 Task: Move the email titled 'hello' from the 'Drafts' folder to the 'friends' folder.
Action: Mouse moved to (38, 89)
Screenshot: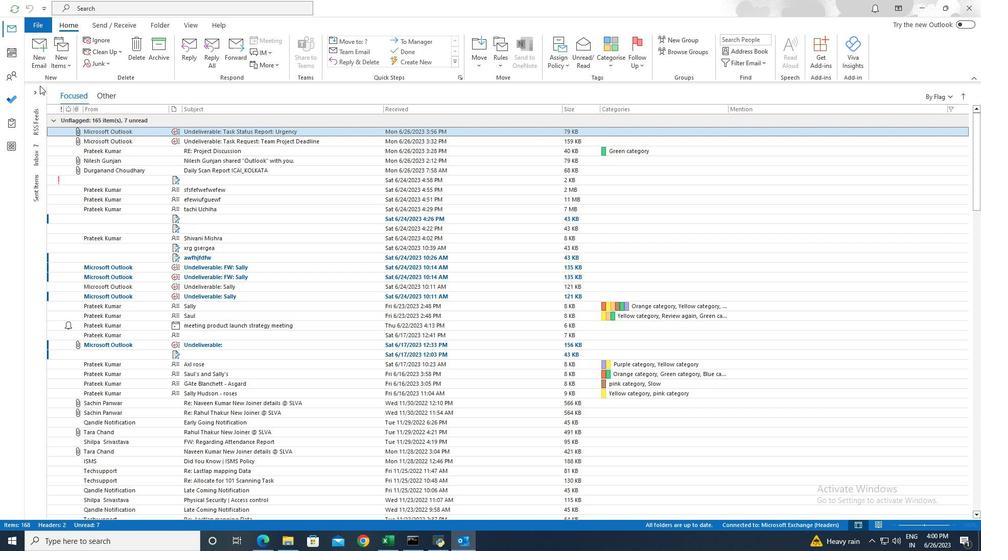 
Action: Mouse pressed left at (38, 89)
Screenshot: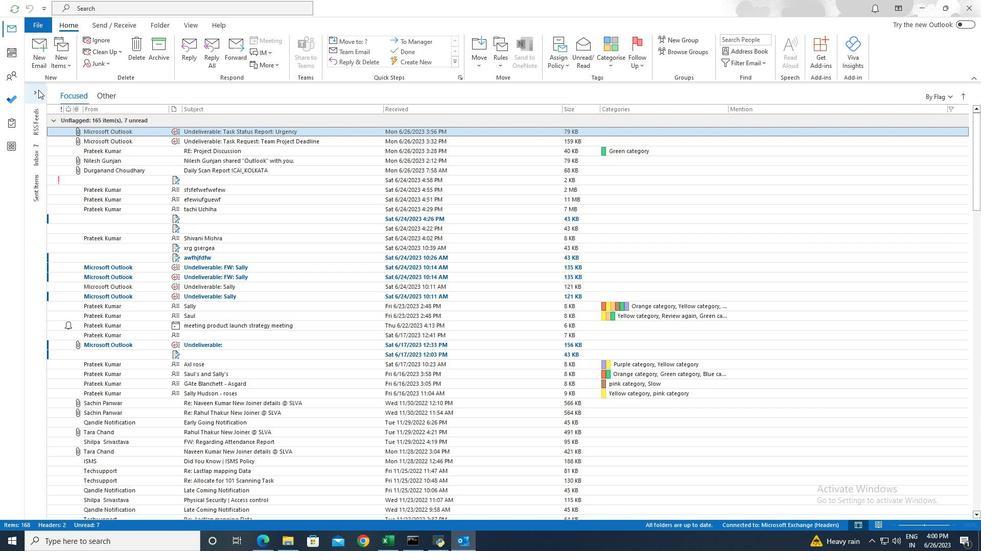 
Action: Mouse moved to (71, 142)
Screenshot: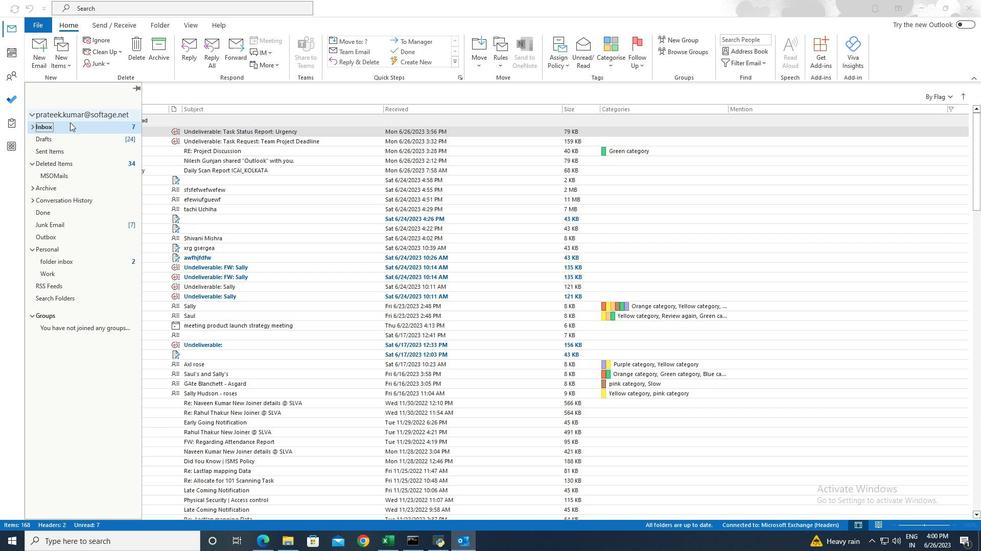 
Action: Mouse pressed left at (71, 142)
Screenshot: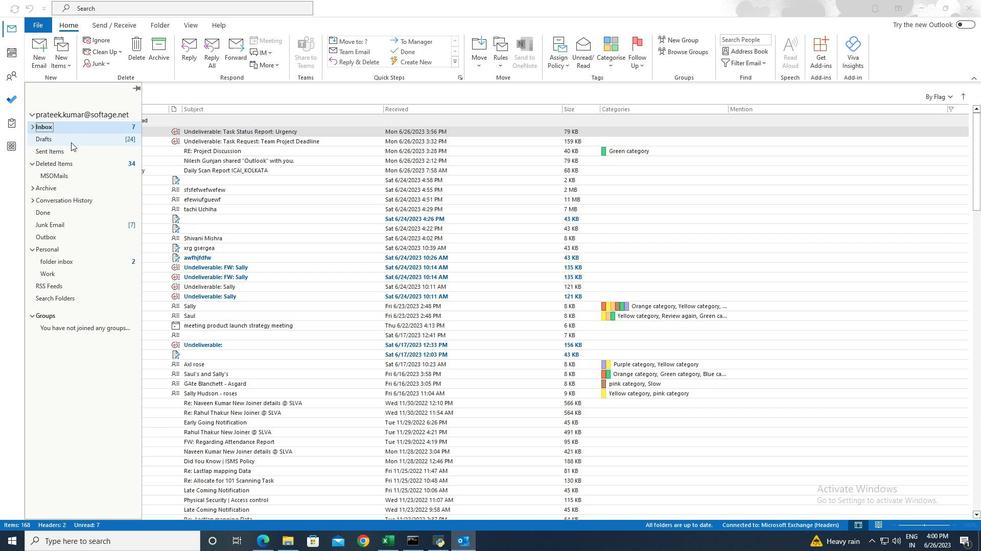 
Action: Mouse moved to (91, 115)
Screenshot: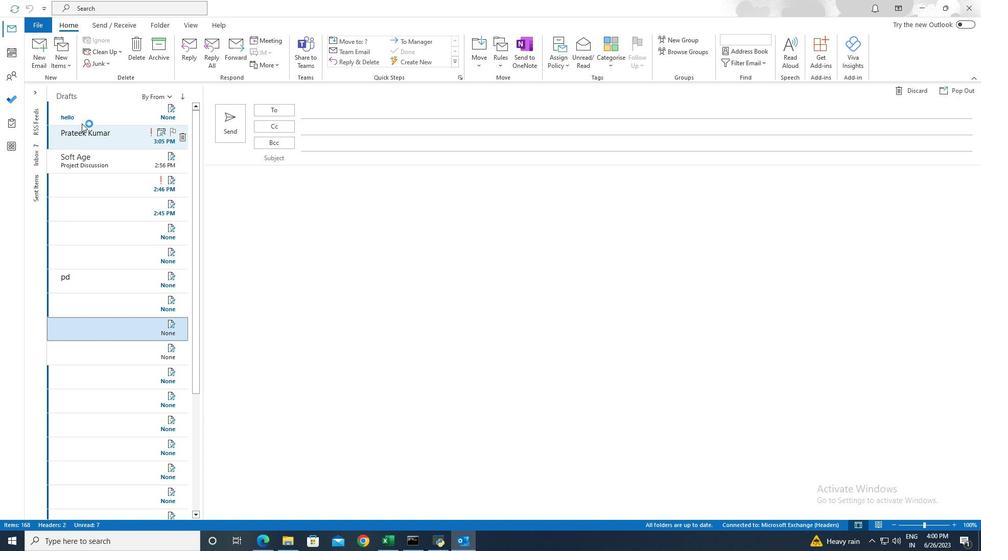 
Action: Mouse pressed left at (91, 115)
Screenshot: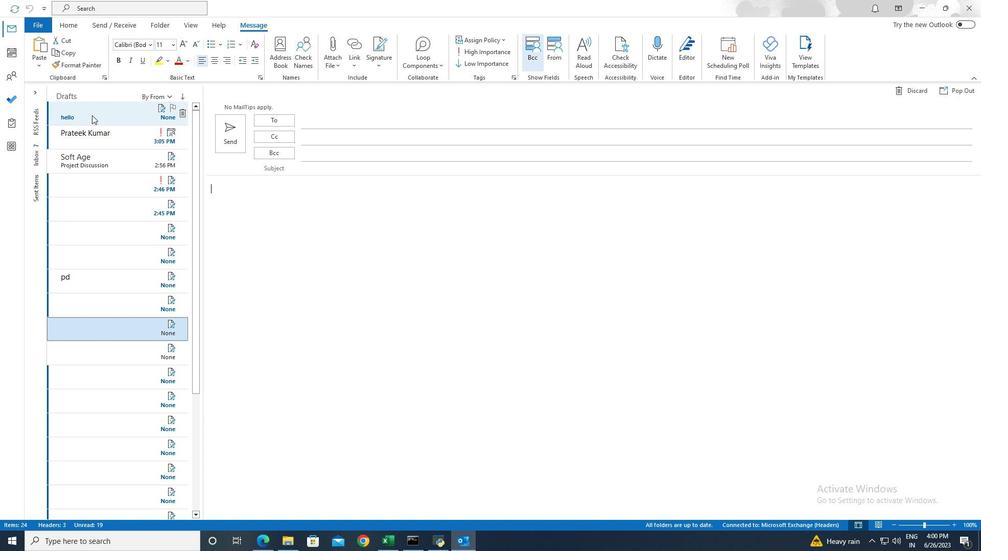 
Action: Mouse pressed left at (91, 115)
Screenshot: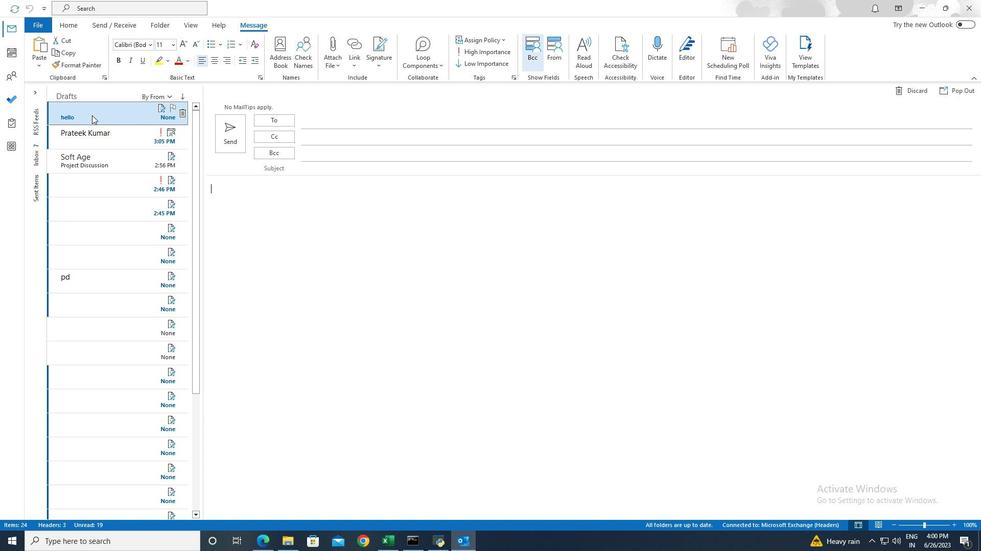 
Action: Mouse moved to (19, 25)
Screenshot: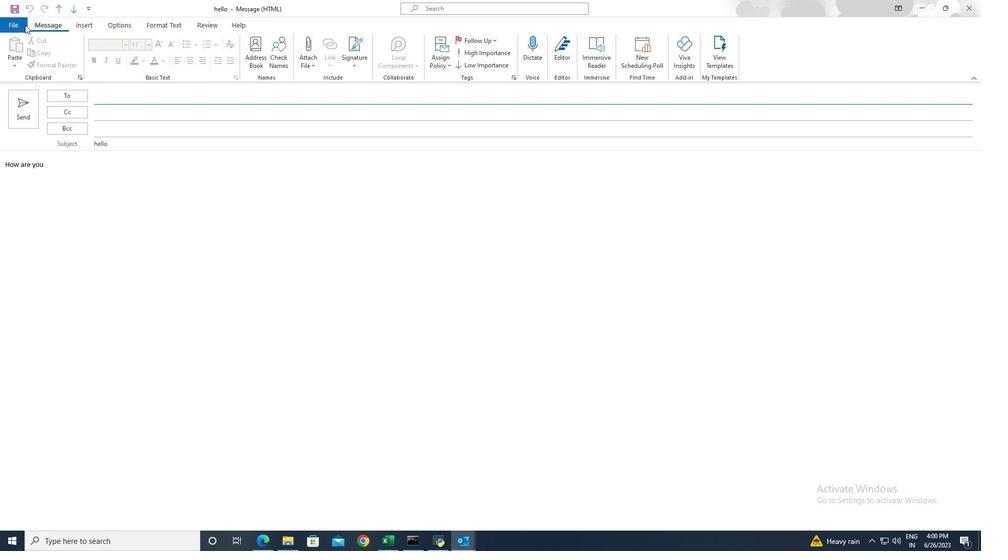 
Action: Mouse pressed left at (19, 25)
Screenshot: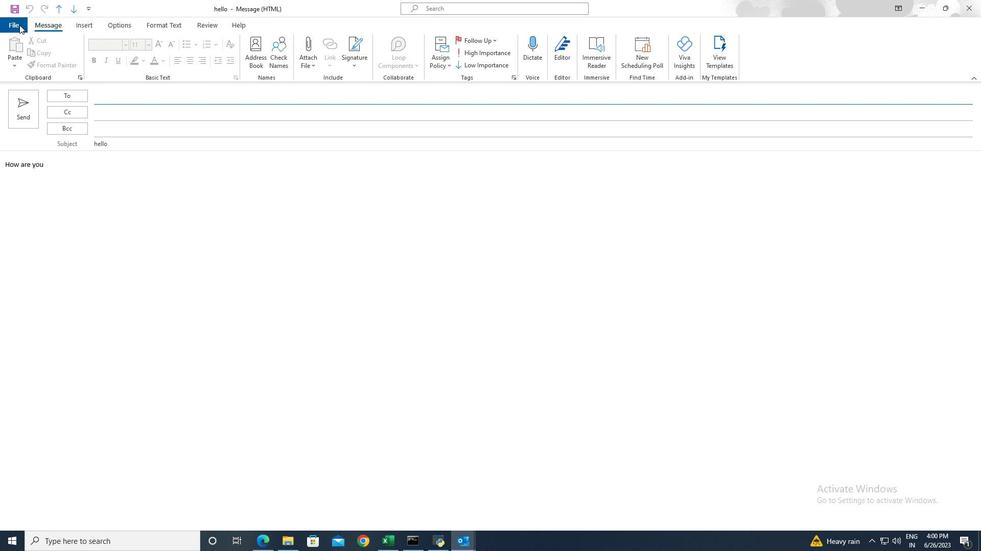 
Action: Mouse moved to (117, 68)
Screenshot: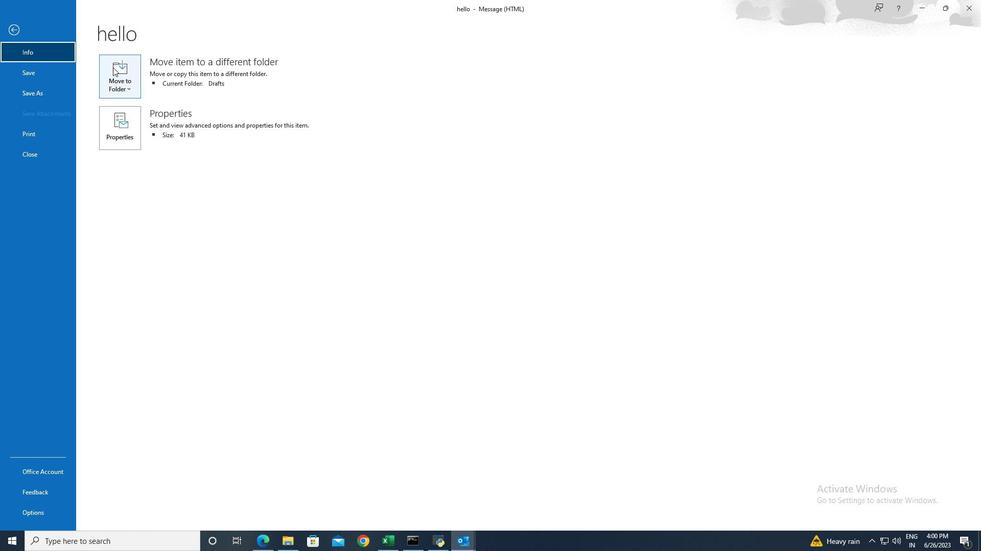 
Action: Mouse pressed left at (117, 68)
Screenshot: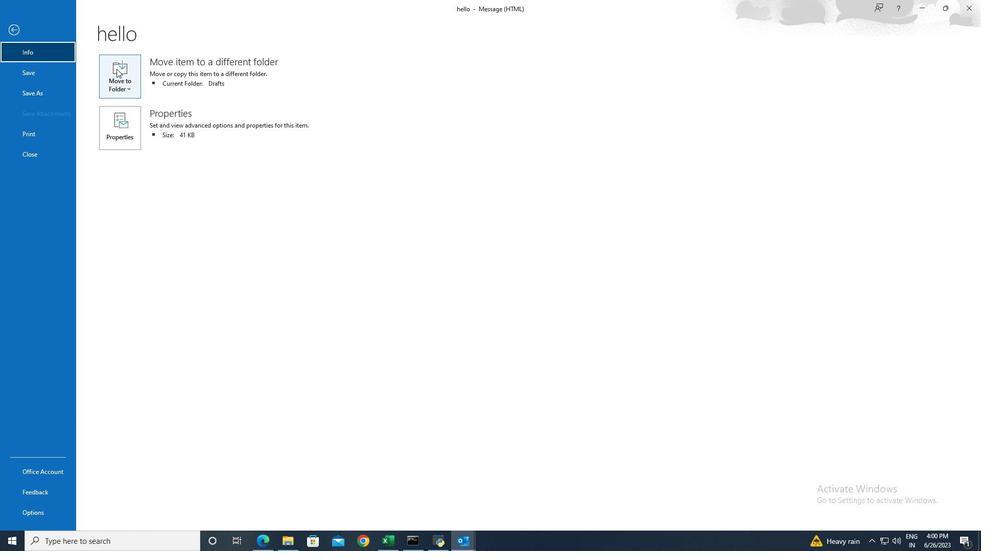 
Action: Mouse moved to (128, 105)
Screenshot: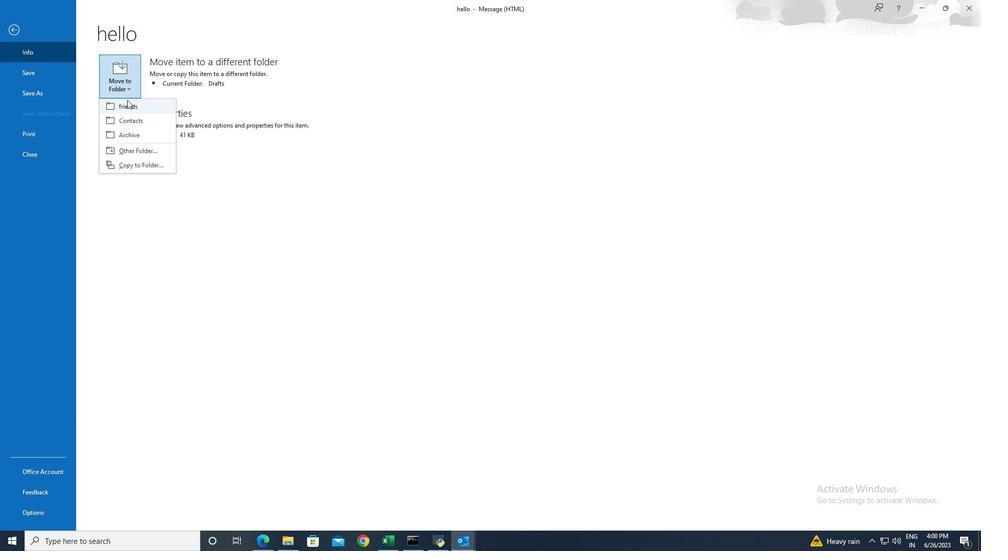 
Action: Mouse pressed left at (128, 105)
Screenshot: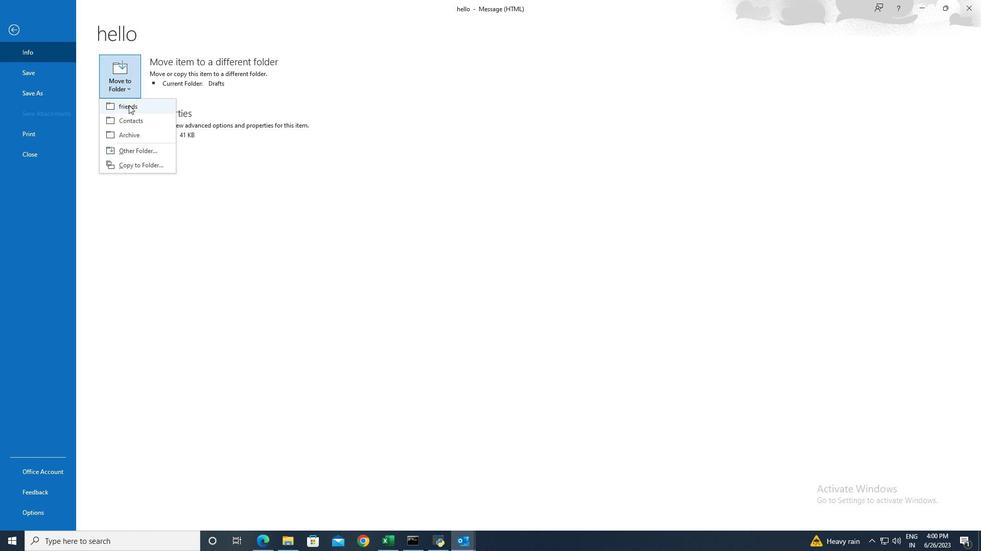 
